 Task: Create a blank project AgileJet with privacy Public and default view as List and in the team Taskers . Create three sections in the project as To-Do, Doing and Done
Action: Mouse moved to (68, 45)
Screenshot: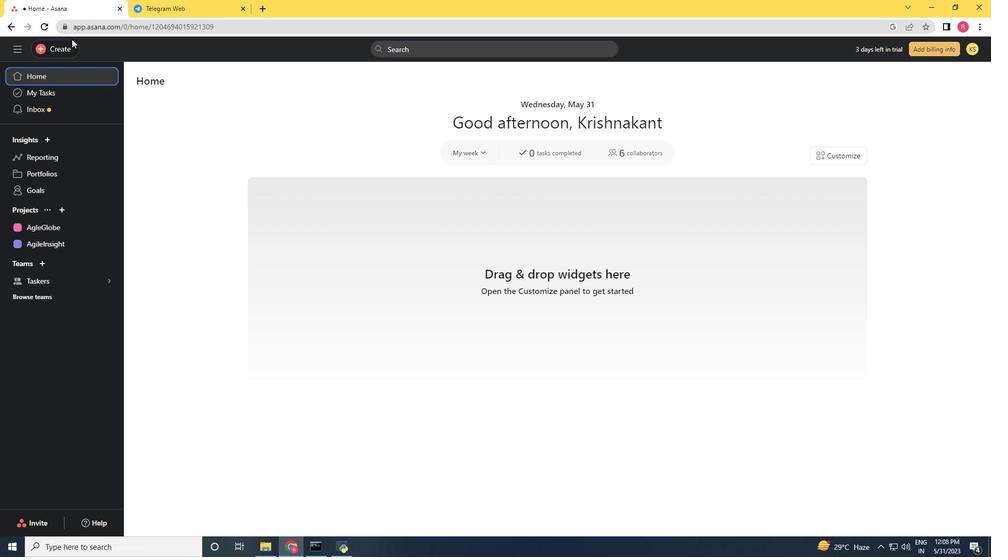 
Action: Mouse pressed left at (68, 45)
Screenshot: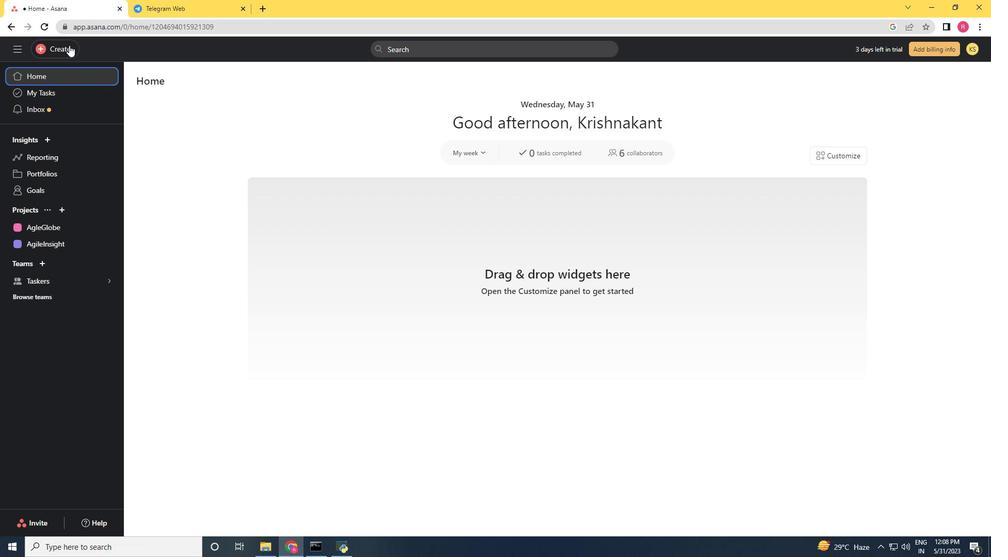 
Action: Mouse moved to (126, 71)
Screenshot: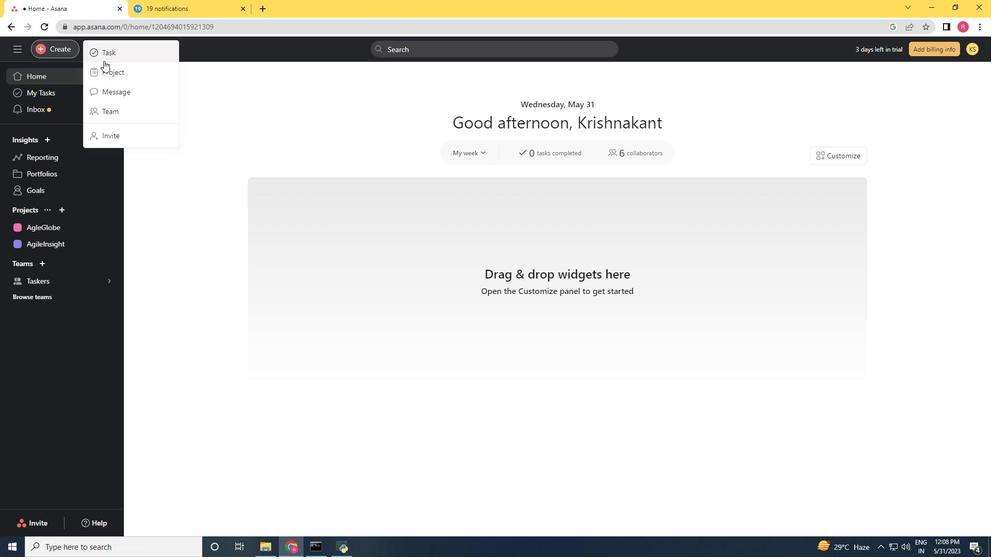 
Action: Mouse pressed left at (126, 71)
Screenshot: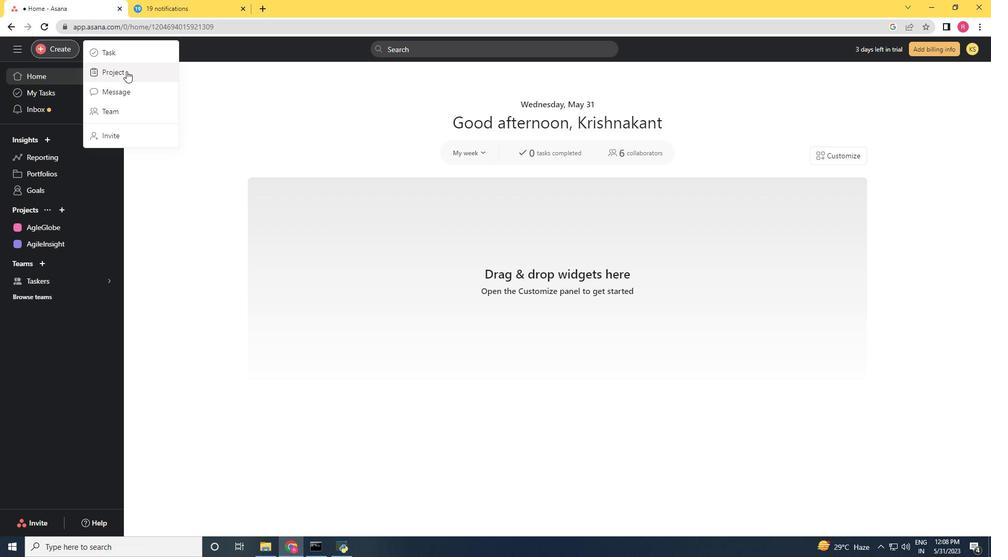 
Action: Mouse moved to (411, 310)
Screenshot: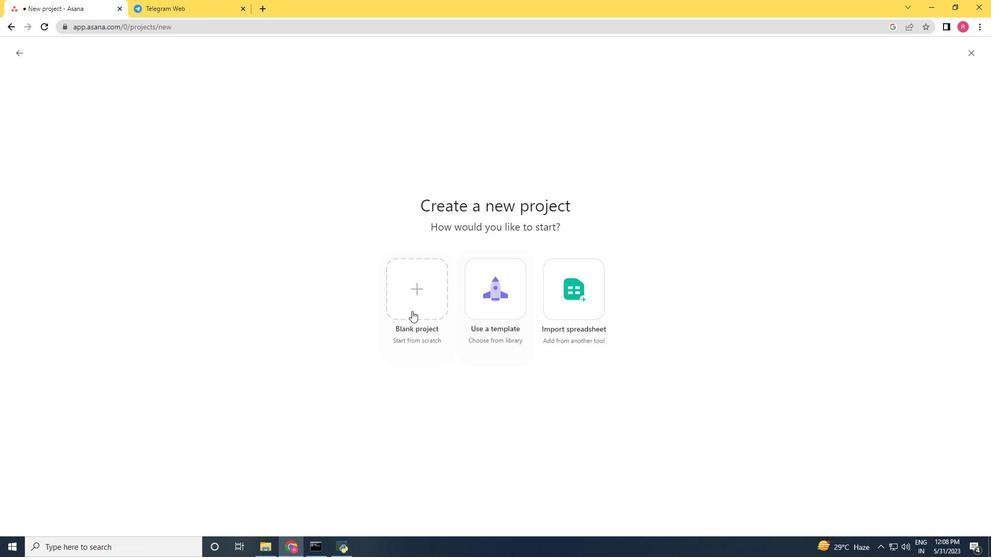 
Action: Mouse pressed left at (411, 310)
Screenshot: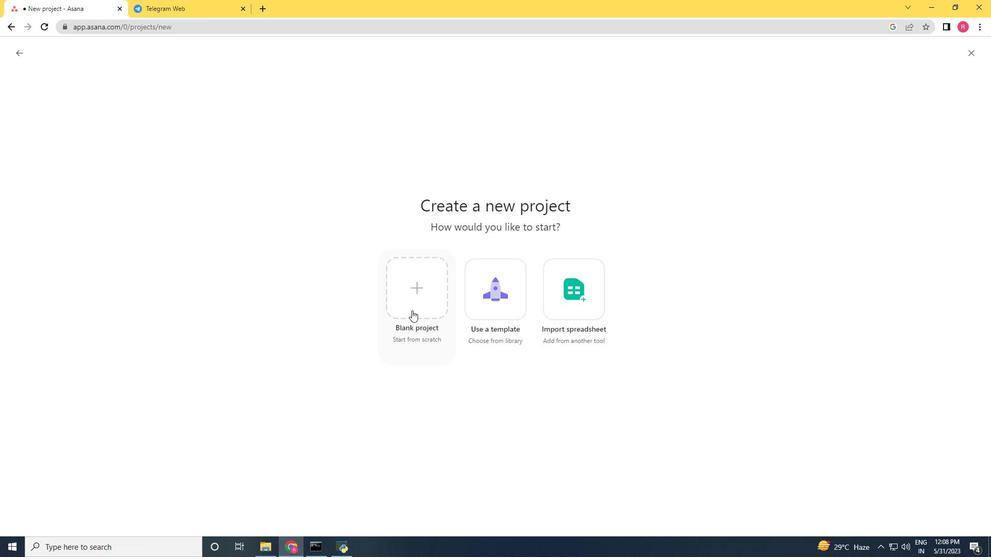 
Action: Key pressed <Key.shift><Key.shift>Agile<Key.space>=<Key.backspace><Key.backspace><Key.shift>Jet
Screenshot: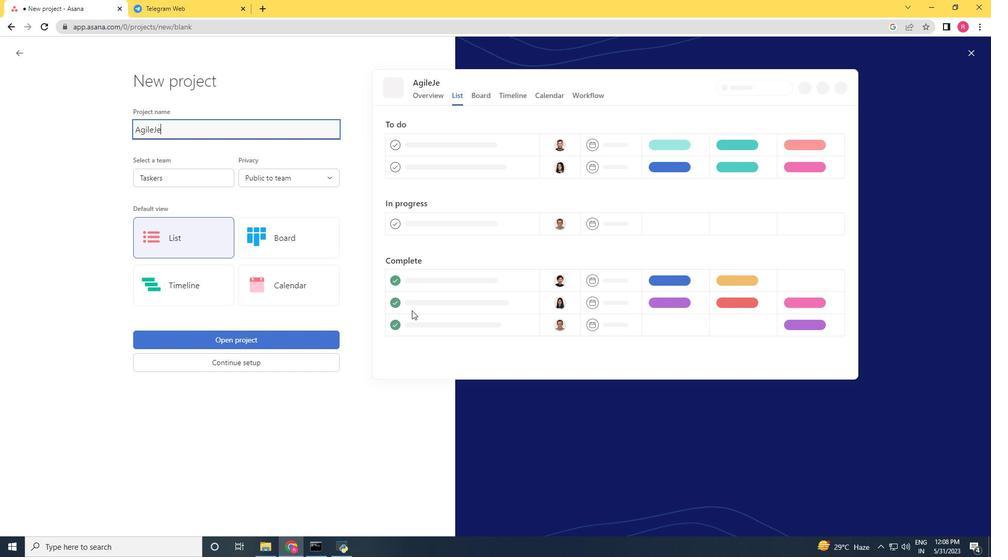 
Action: Mouse moved to (307, 164)
Screenshot: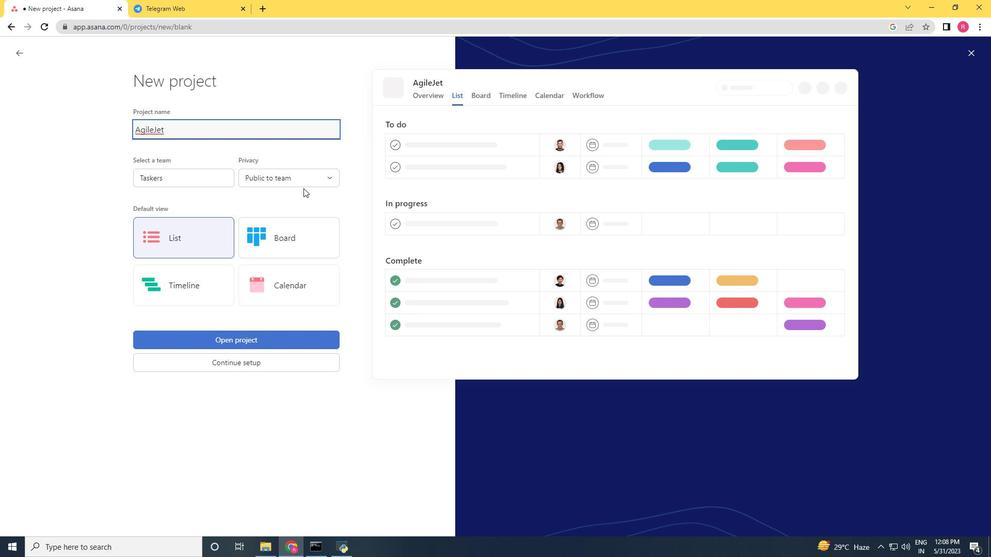 
Action: Mouse pressed left at (307, 164)
Screenshot: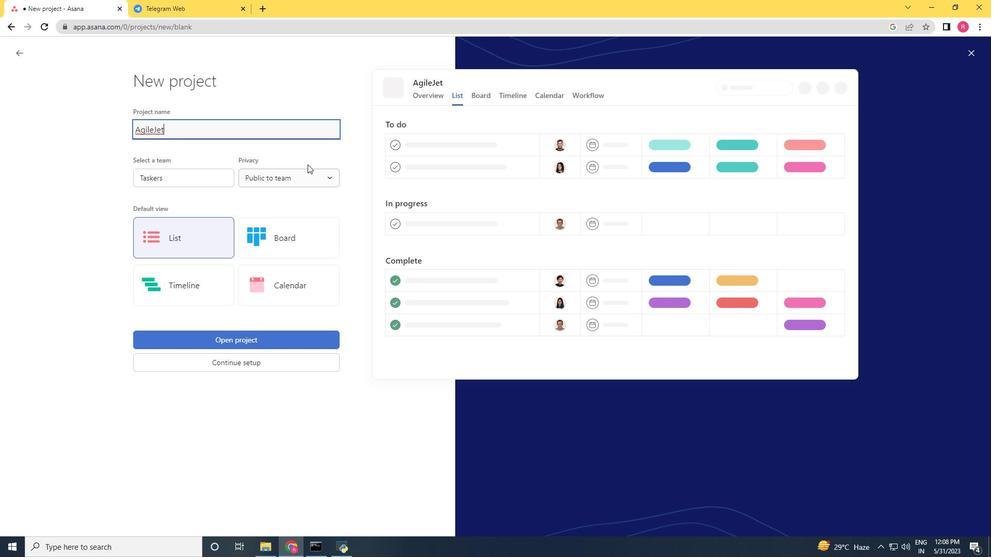 
Action: Mouse moved to (307, 178)
Screenshot: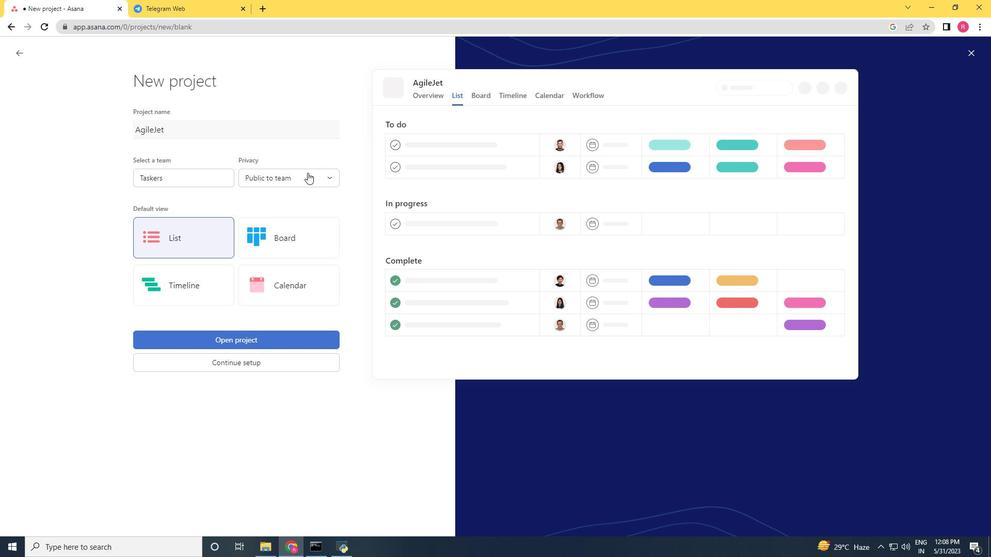 
Action: Mouse pressed left at (307, 178)
Screenshot: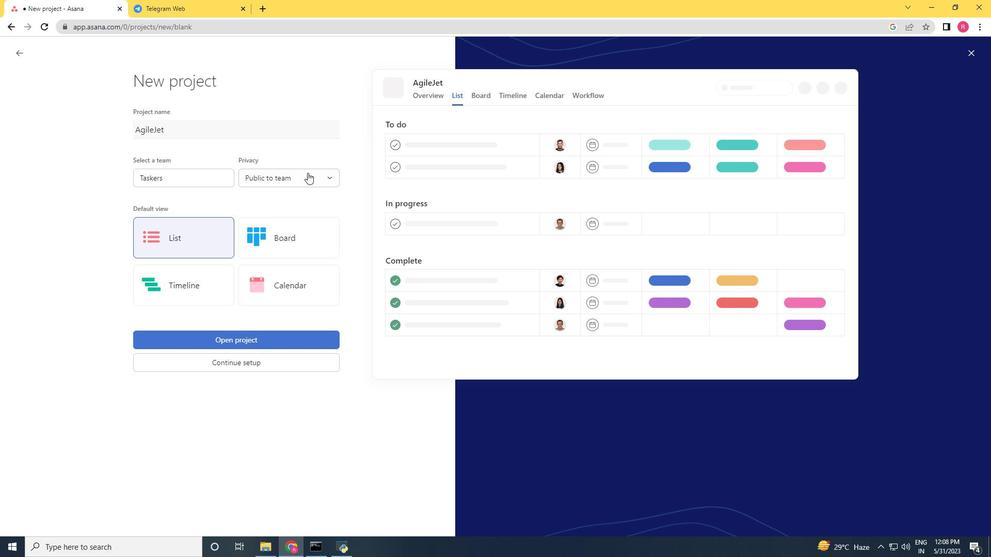 
Action: Mouse moved to (280, 204)
Screenshot: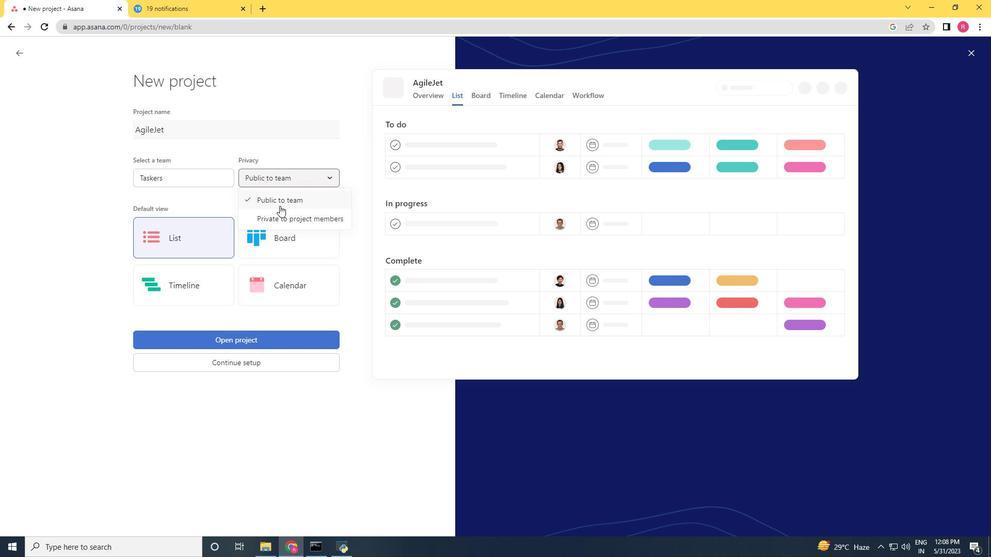 
Action: Mouse pressed left at (280, 204)
Screenshot: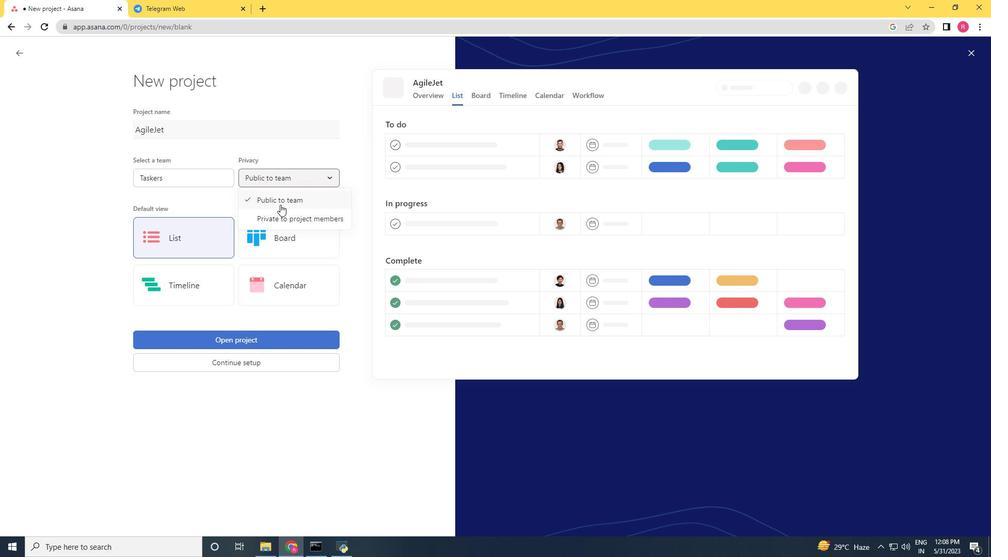 
Action: Mouse moved to (201, 175)
Screenshot: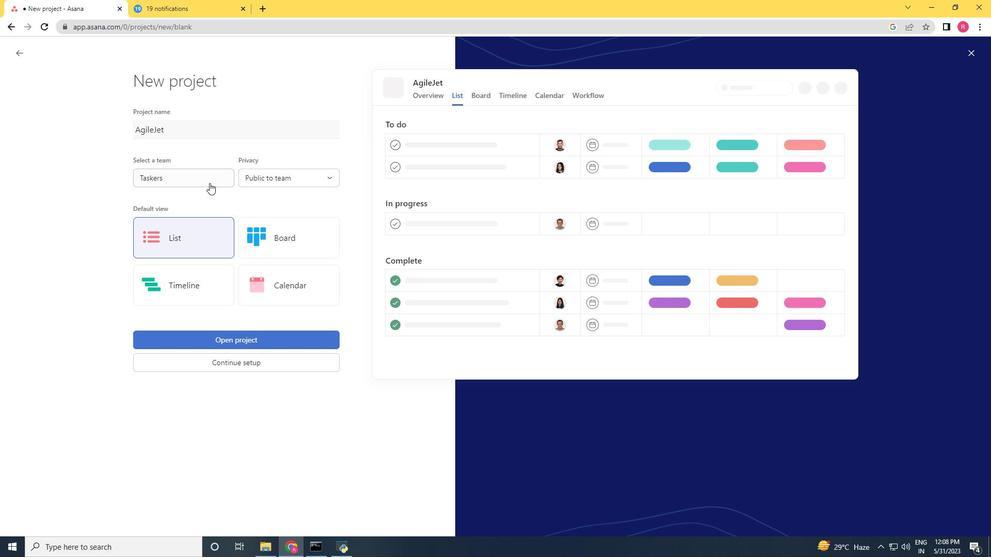 
Action: Mouse pressed left at (201, 175)
Screenshot: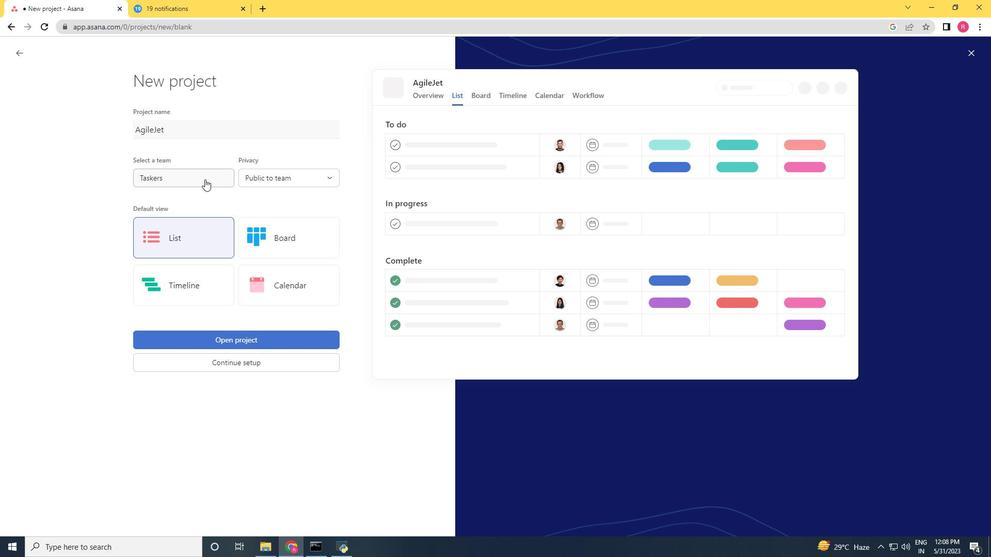 
Action: Mouse moved to (201, 197)
Screenshot: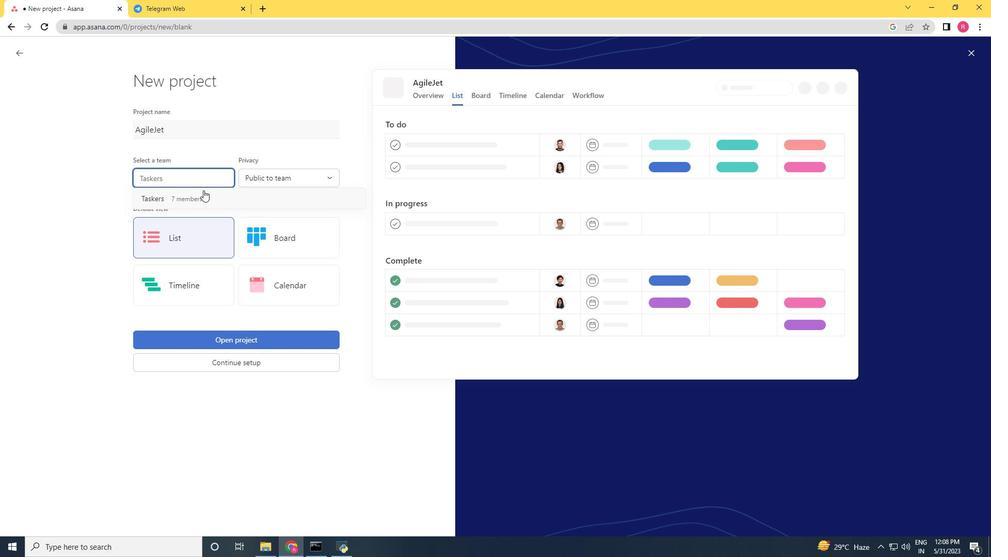 
Action: Mouse pressed left at (201, 197)
Screenshot: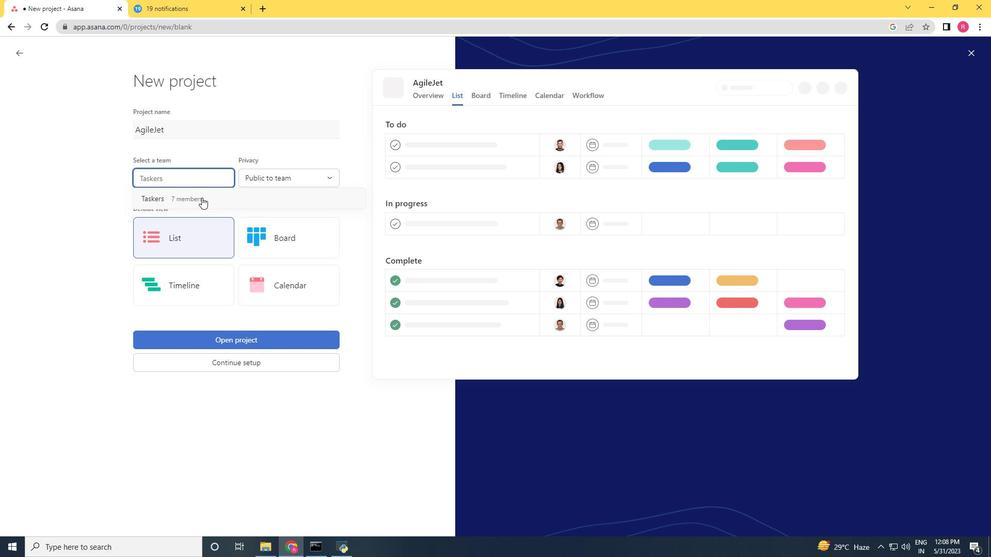 
Action: Mouse moved to (194, 235)
Screenshot: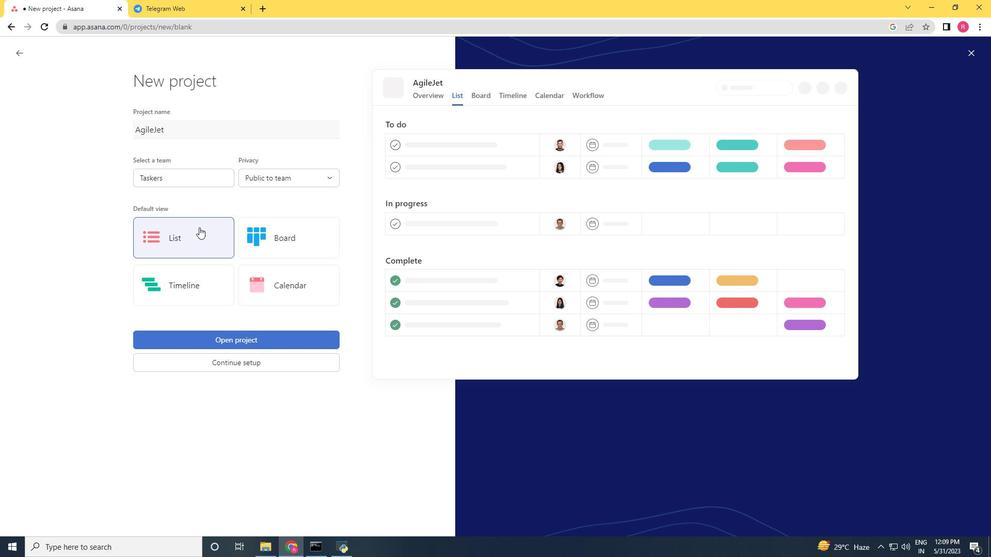 
Action: Mouse pressed left at (194, 235)
Screenshot: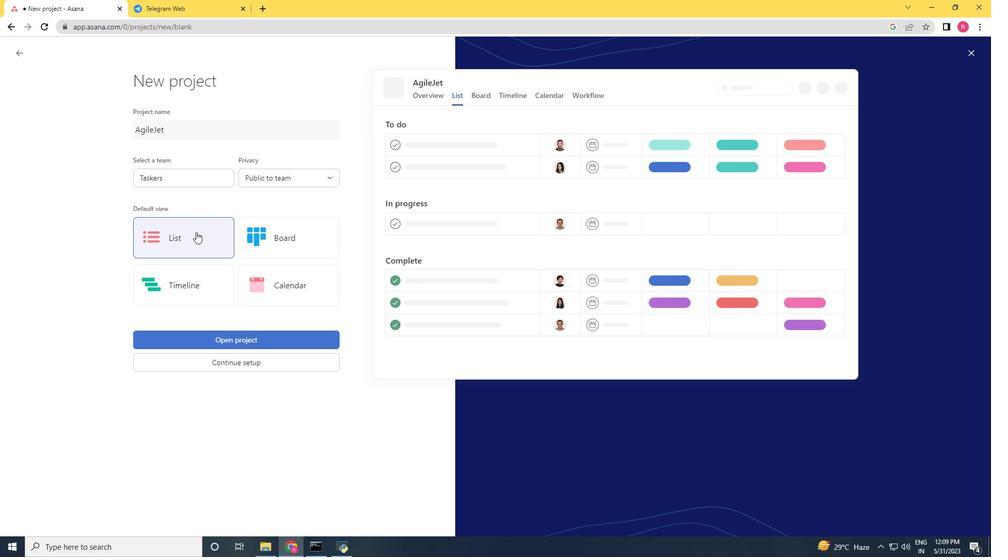 
Action: Mouse moved to (230, 341)
Screenshot: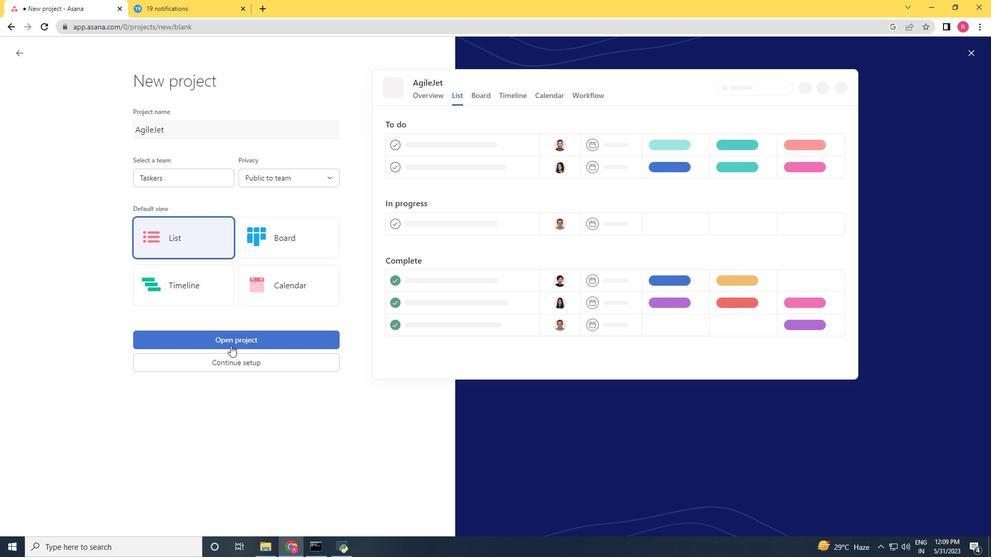 
Action: Mouse pressed left at (230, 341)
Screenshot: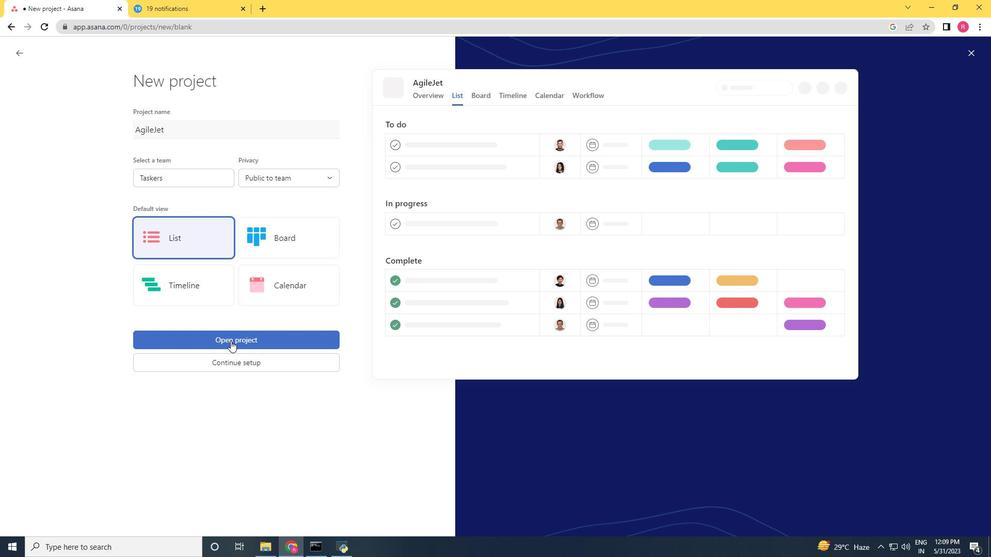 
Action: Mouse moved to (192, 225)
Screenshot: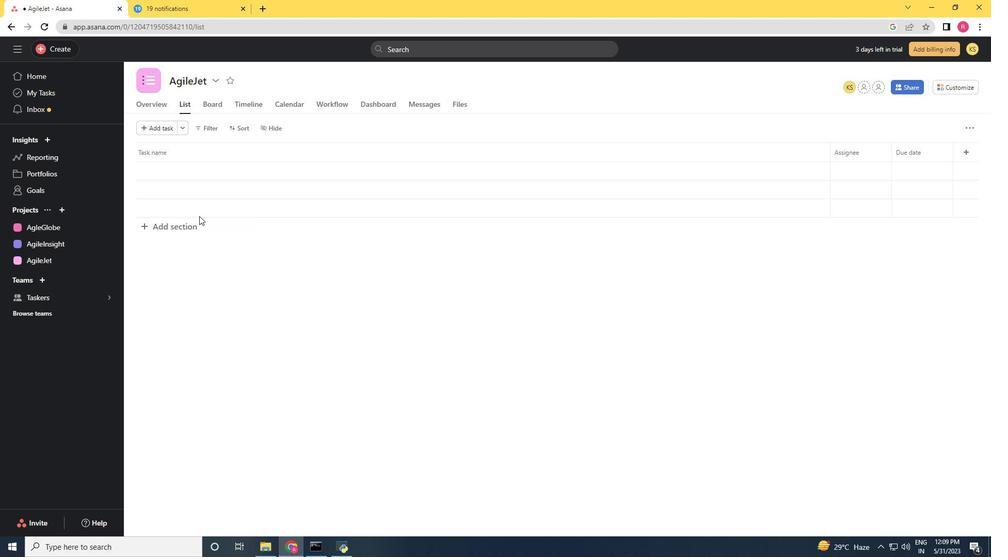 
Action: Mouse pressed left at (192, 225)
Screenshot: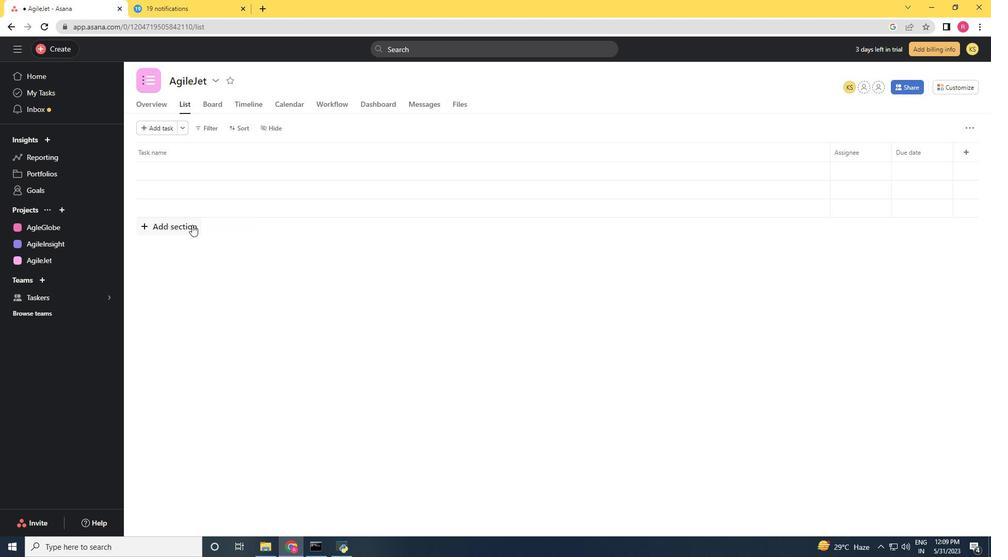 
Action: Key pressed <Key.shift>To-<Key.shift>Do<Key.enter>
Screenshot: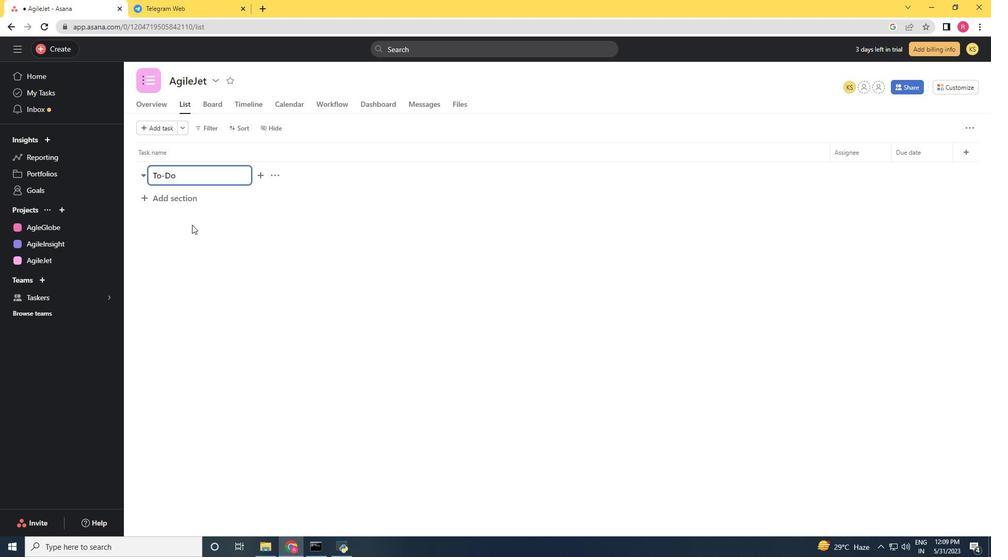 
Action: Mouse moved to (162, 233)
Screenshot: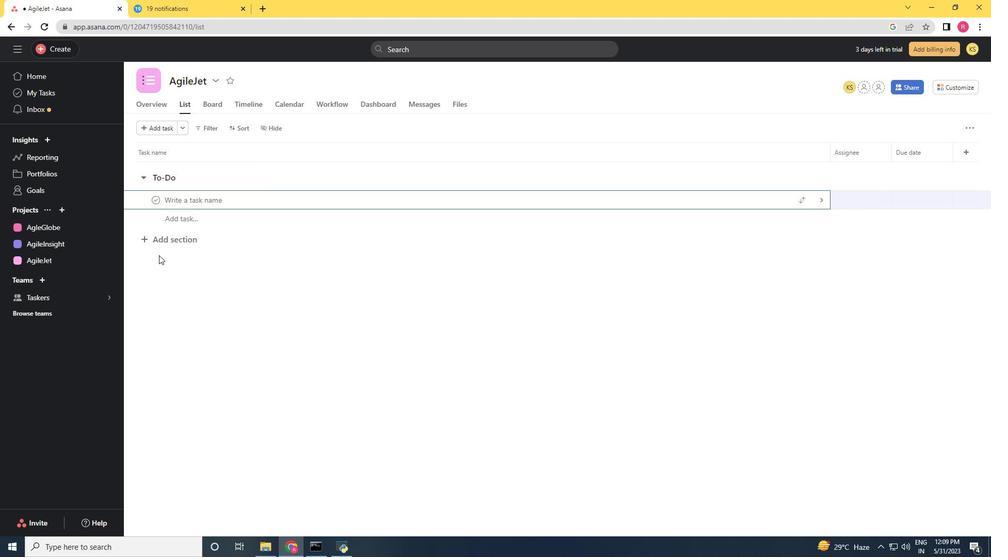 
Action: Mouse pressed left at (162, 233)
Screenshot: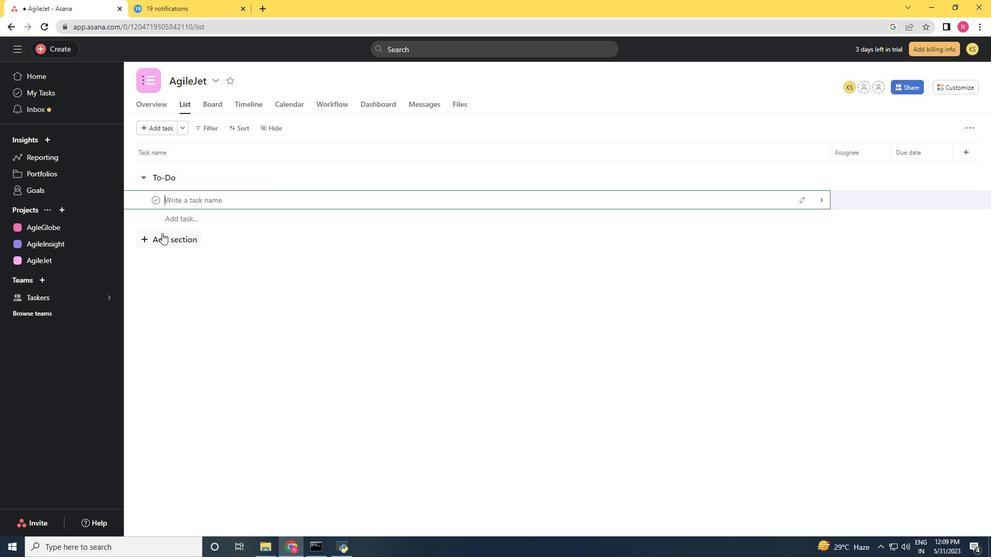 
Action: Mouse moved to (166, 201)
Screenshot: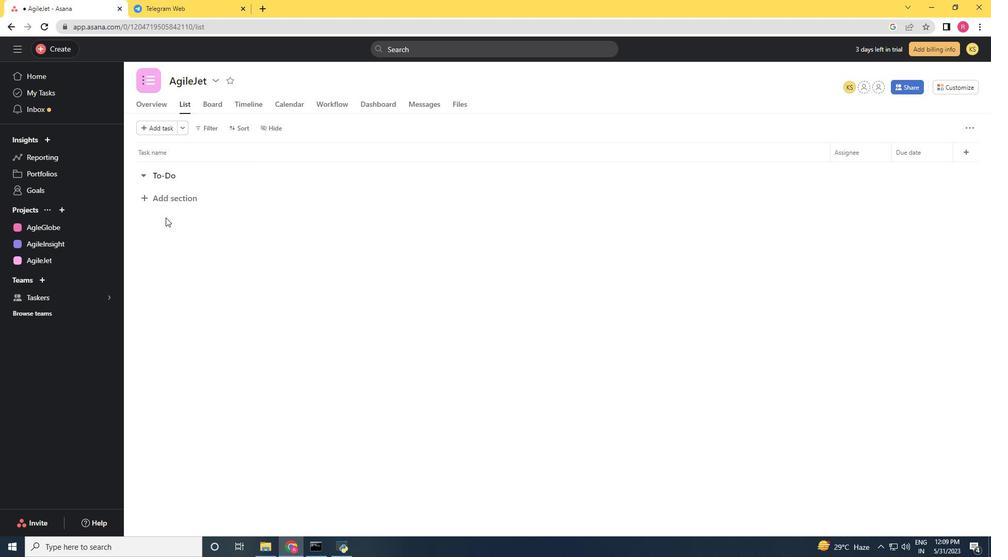 
Action: Mouse pressed left at (166, 201)
Screenshot: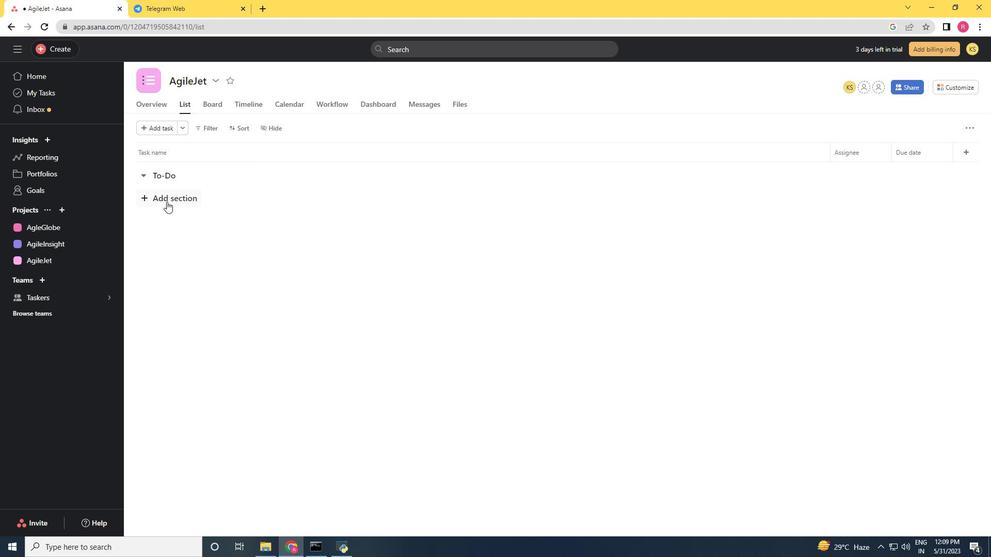 
Action: Key pressed <Key.shift>Doing
Screenshot: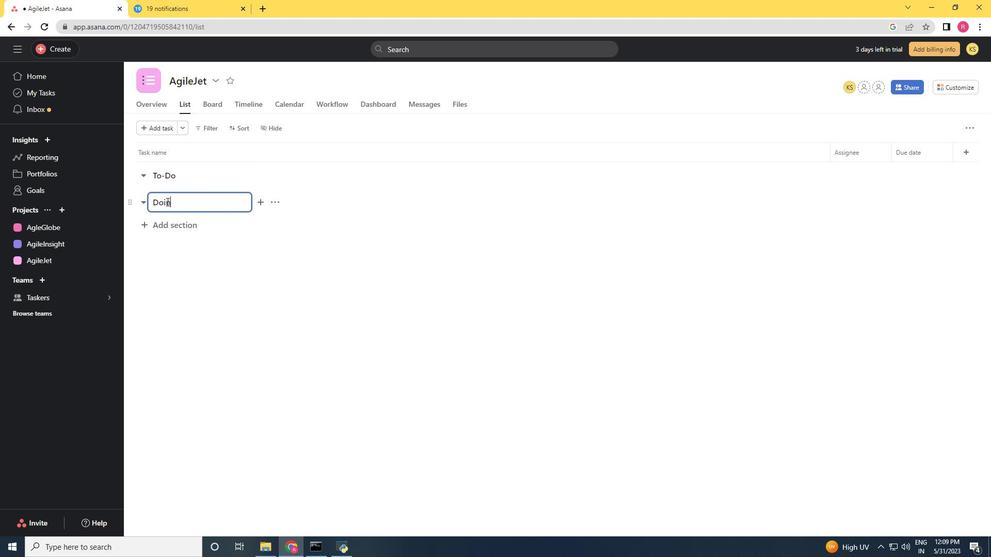 
Action: Mouse moved to (178, 222)
Screenshot: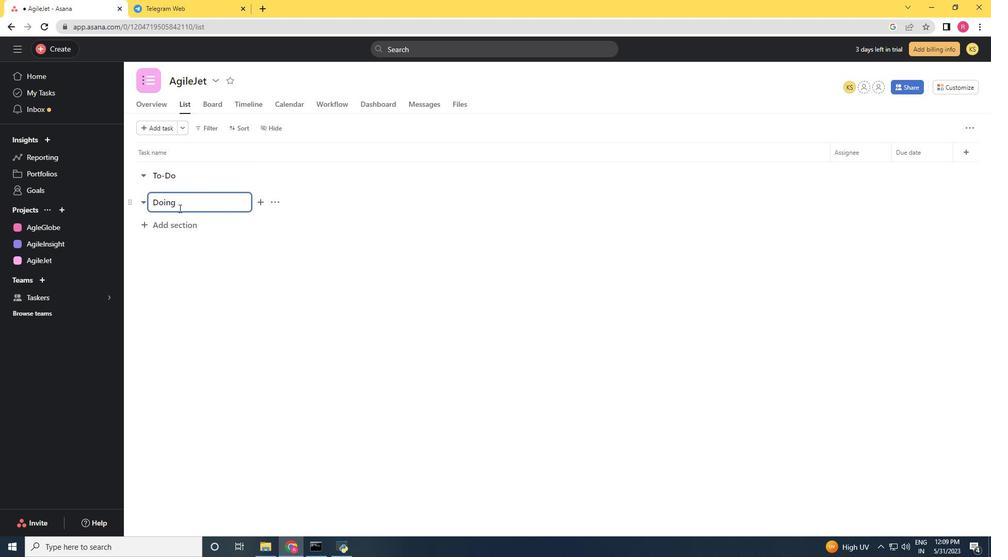 
Action: Mouse pressed left at (178, 222)
Screenshot: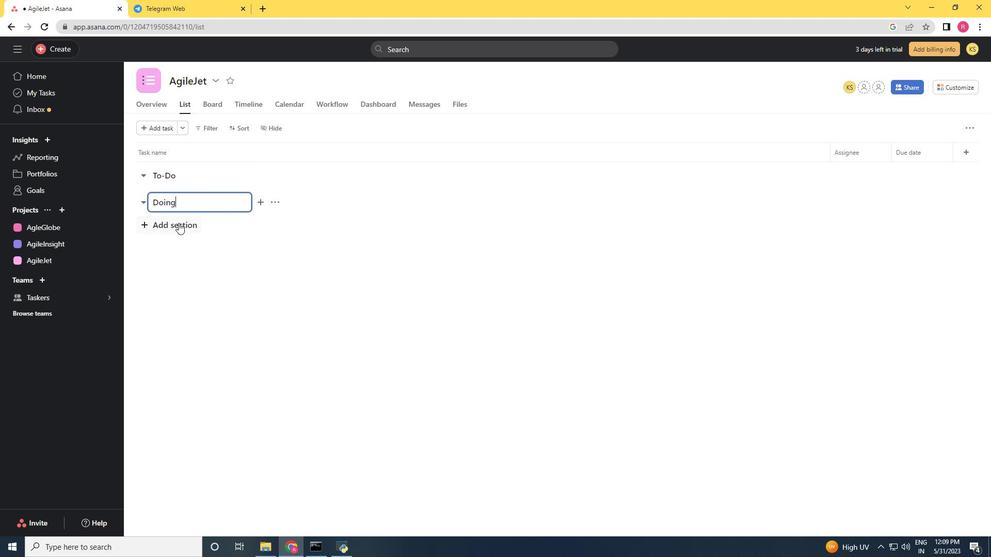 
Action: Key pressed <Key.shift>Done
Screenshot: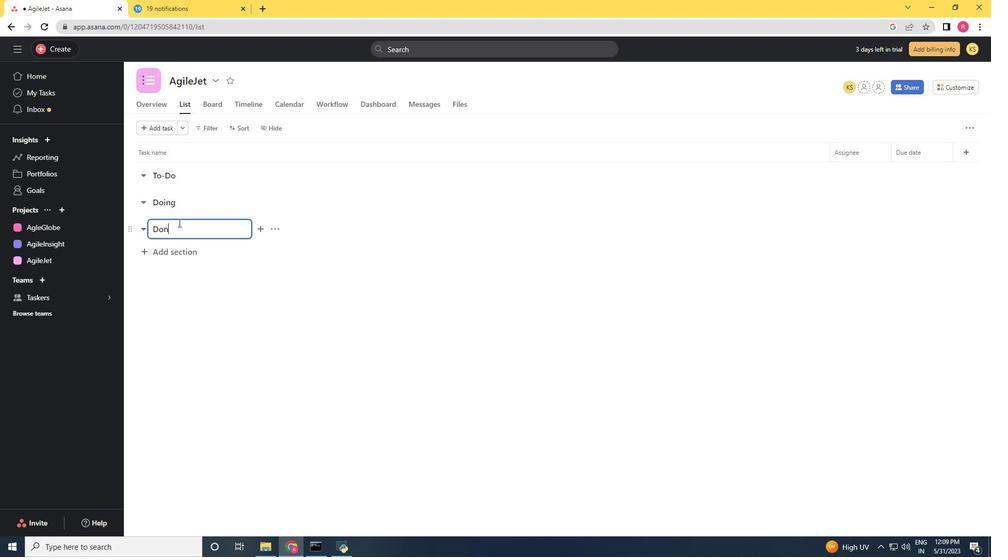 
Action: Mouse moved to (259, 332)
Screenshot: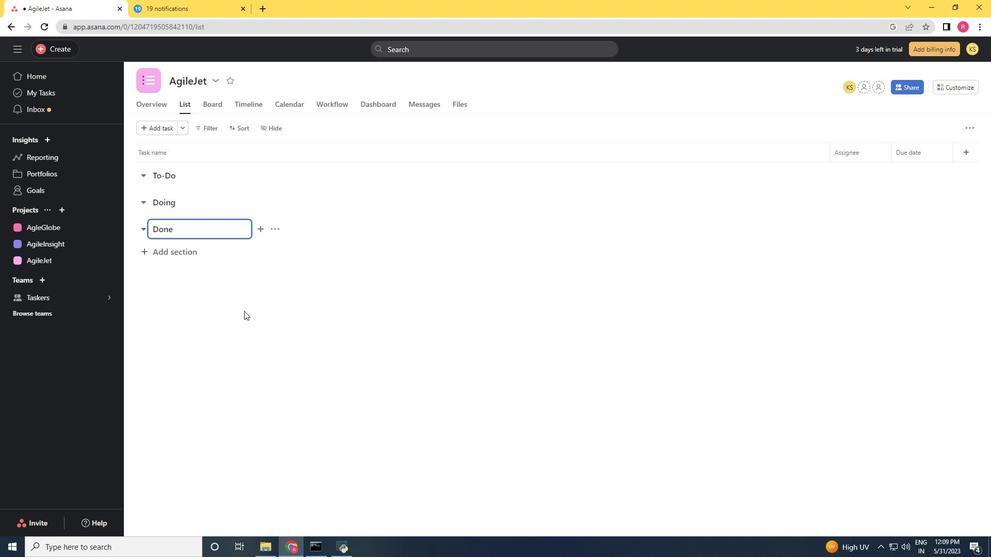 
Action: Mouse pressed left at (259, 332)
Screenshot: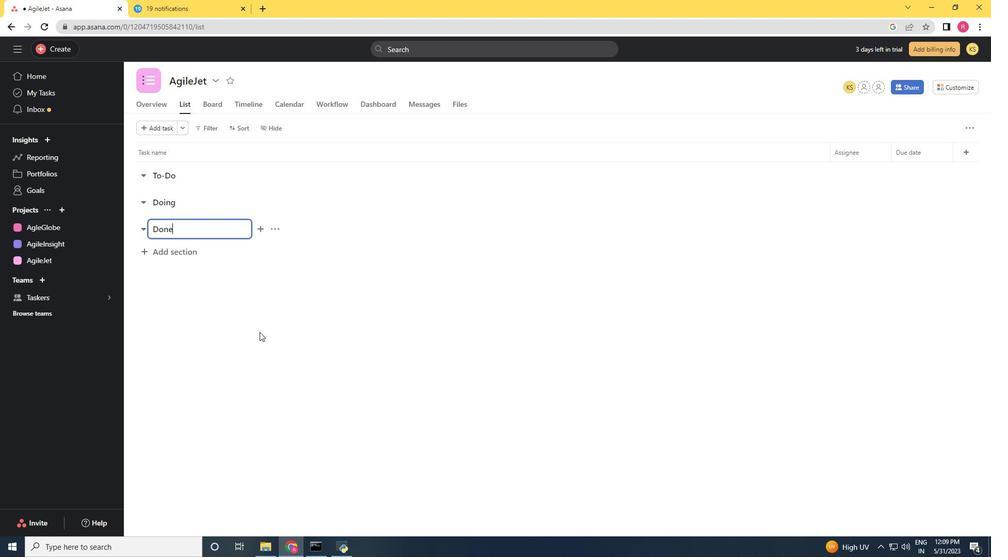 
